 Task: Sort the products by price (lowest first).
Action: Mouse moved to (19, 67)
Screenshot: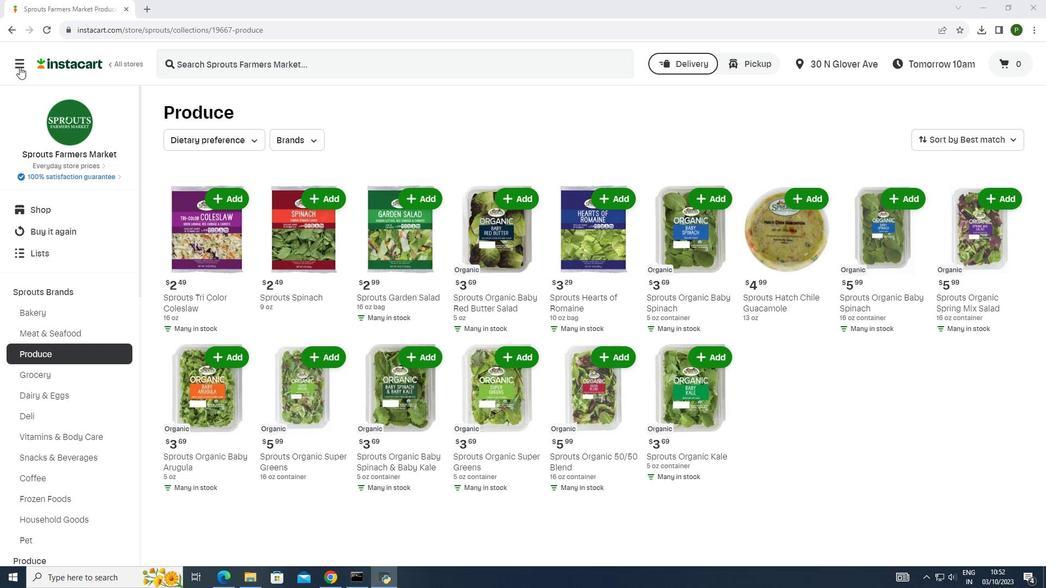 
Action: Mouse pressed left at (19, 67)
Screenshot: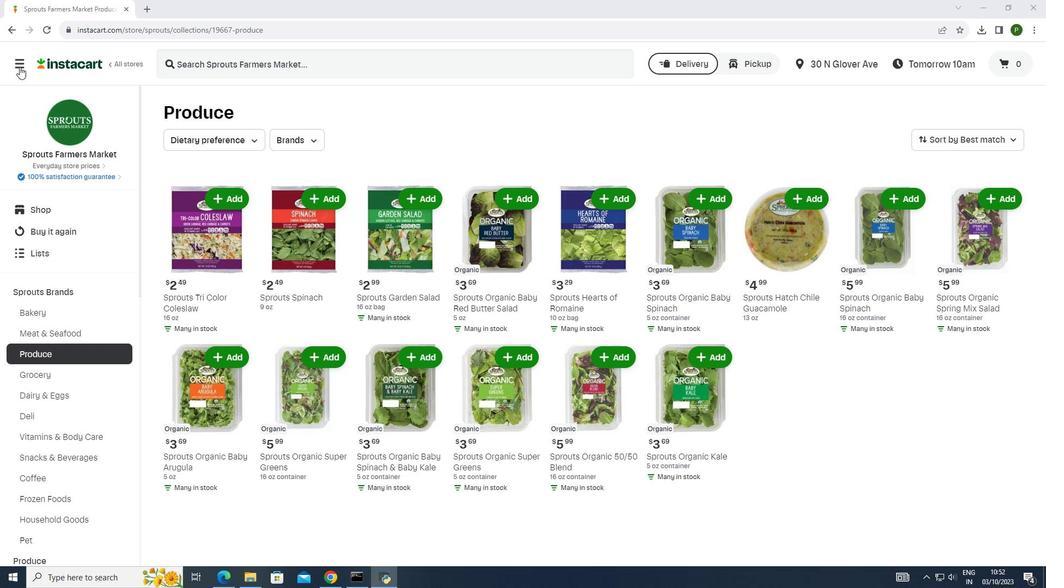 
Action: Mouse moved to (41, 283)
Screenshot: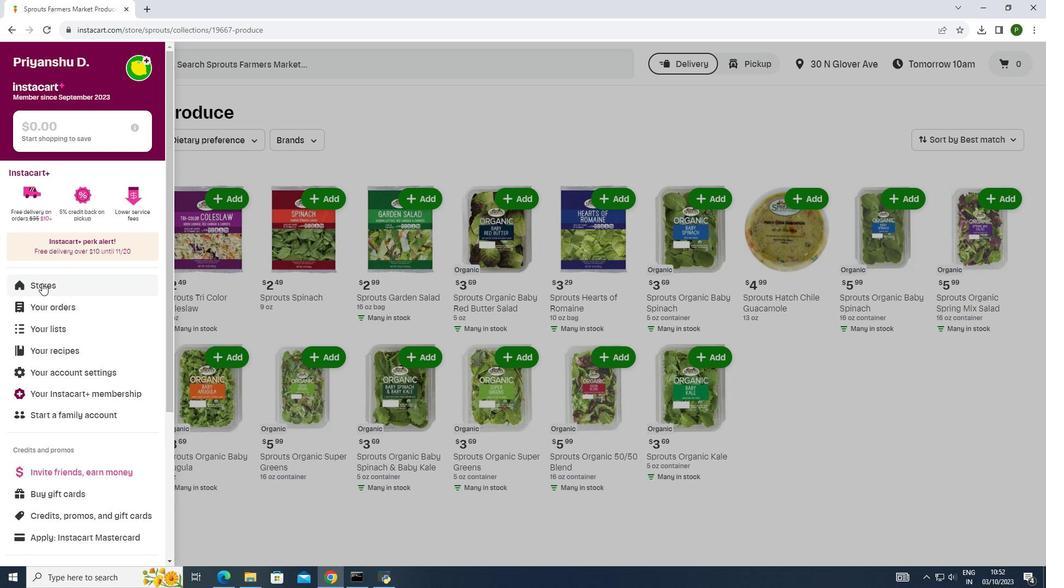 
Action: Mouse pressed left at (41, 283)
Screenshot: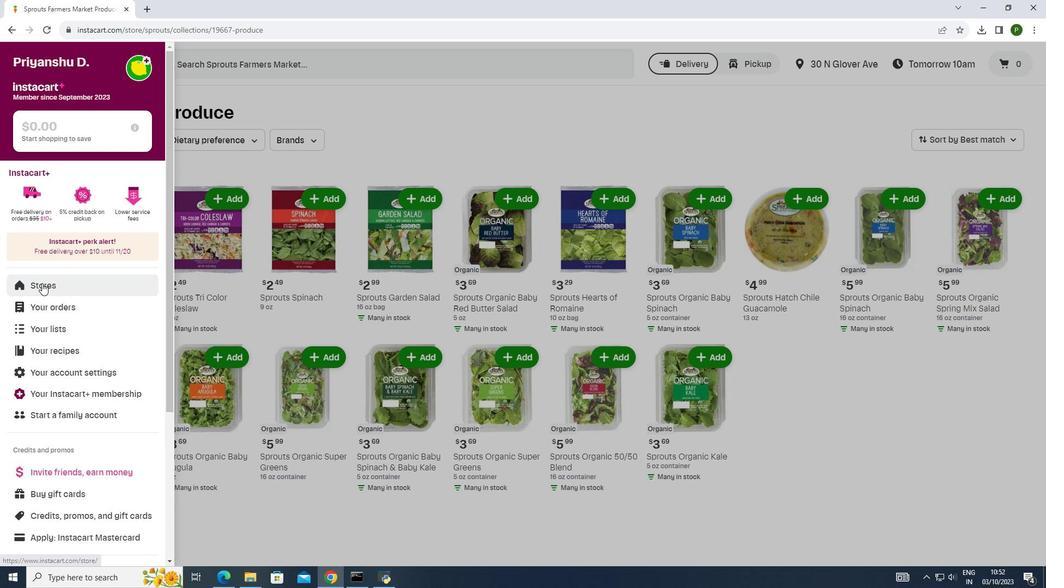 
Action: Mouse moved to (248, 105)
Screenshot: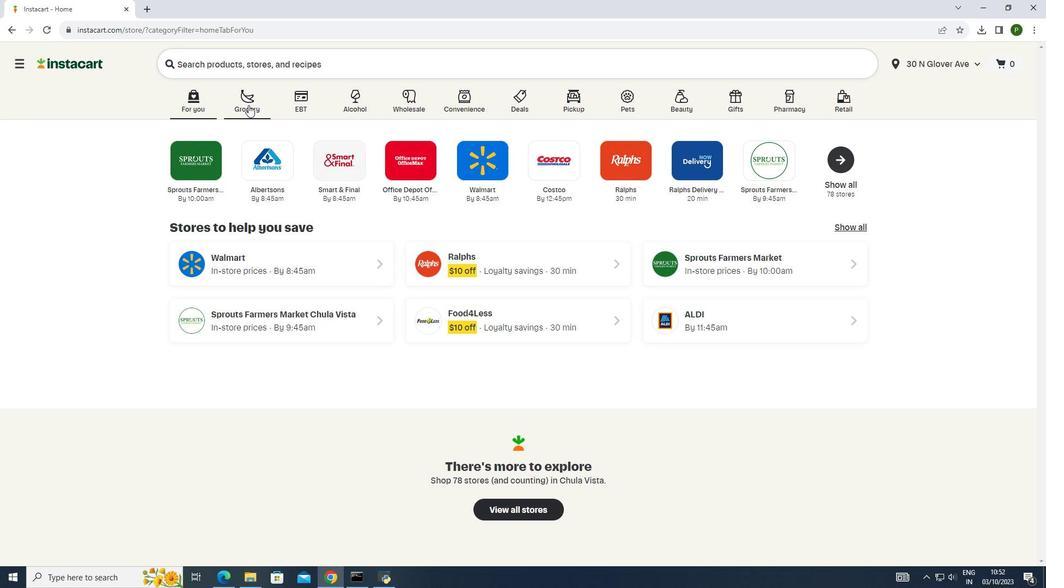 
Action: Mouse pressed left at (248, 105)
Screenshot: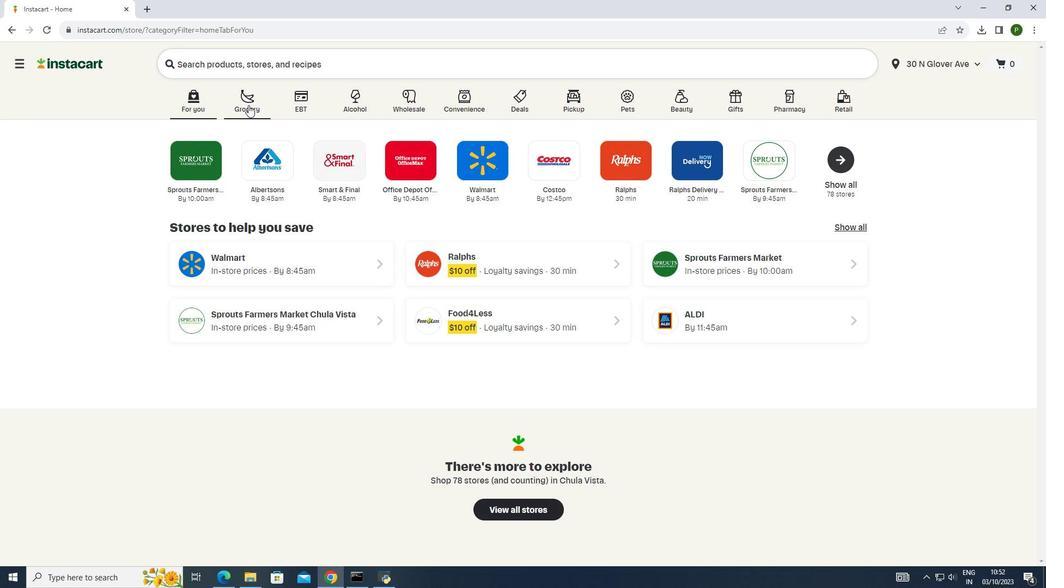 
Action: Mouse moved to (547, 166)
Screenshot: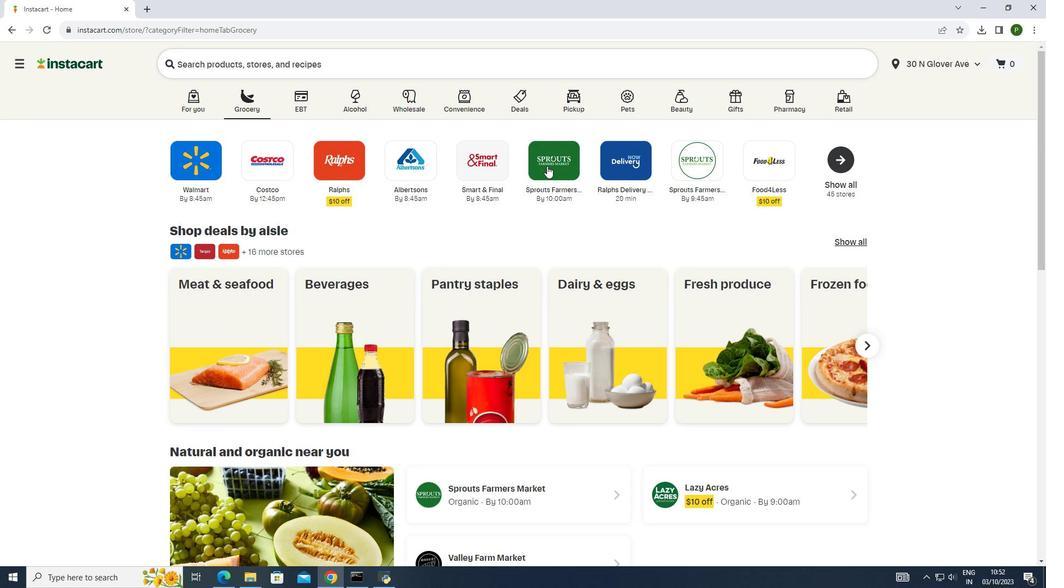 
Action: Mouse pressed left at (547, 166)
Screenshot: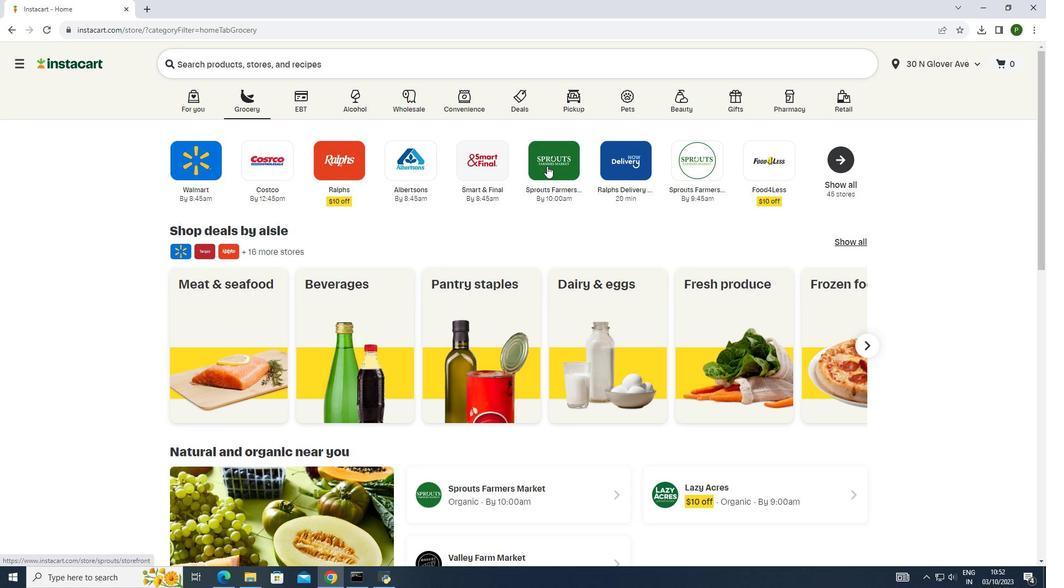 
Action: Mouse moved to (52, 293)
Screenshot: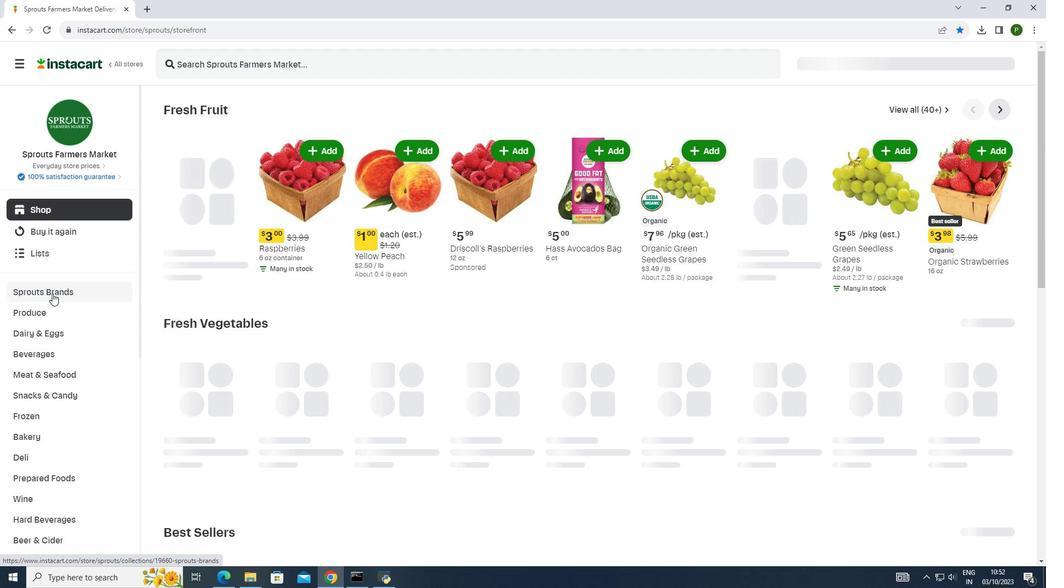 
Action: Mouse pressed left at (52, 293)
Screenshot: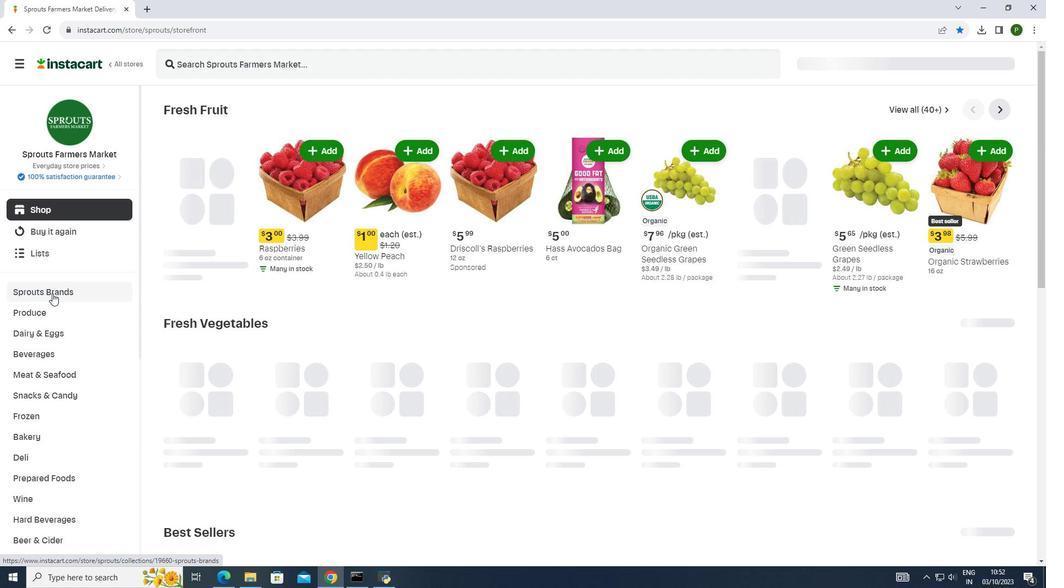 
Action: Mouse moved to (55, 350)
Screenshot: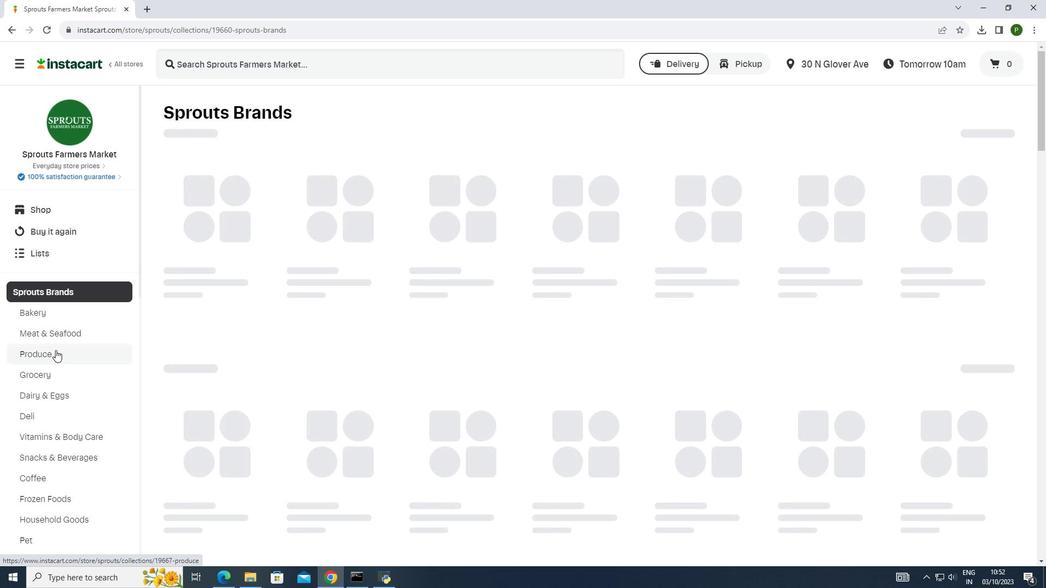 
Action: Mouse pressed left at (55, 350)
Screenshot: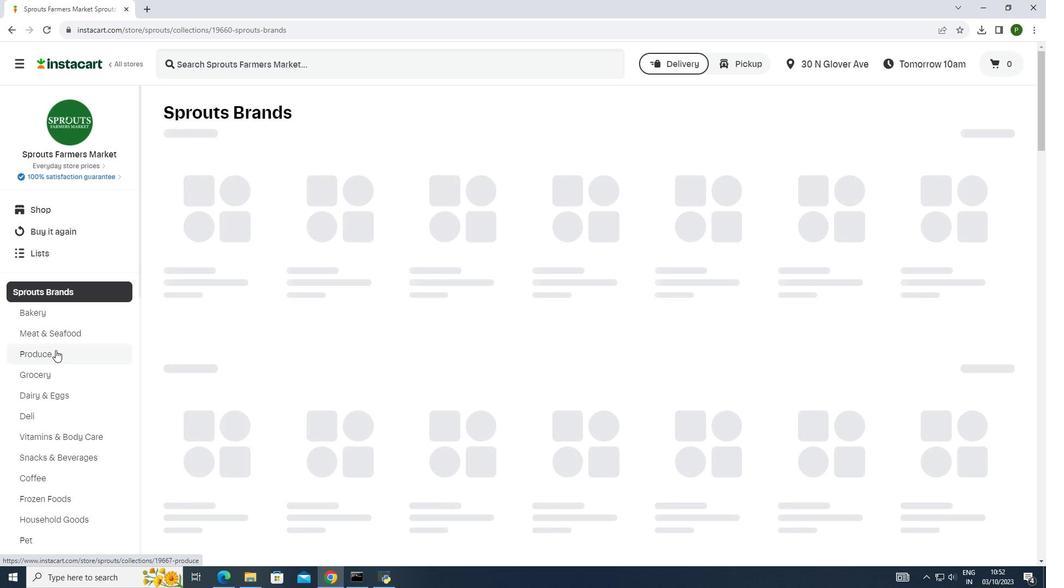 
Action: Mouse moved to (960, 138)
Screenshot: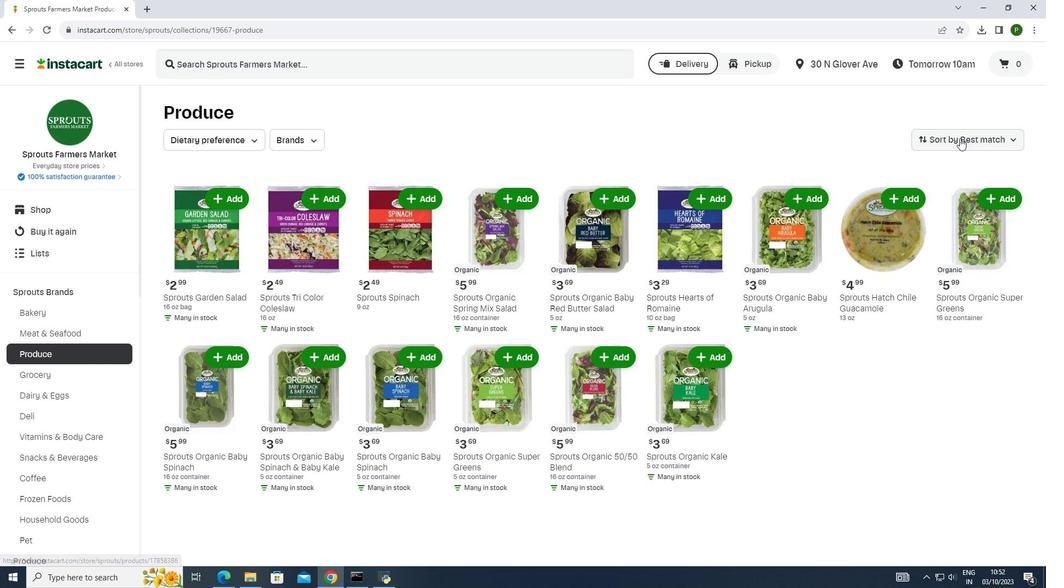 
Action: Mouse pressed left at (960, 138)
Screenshot: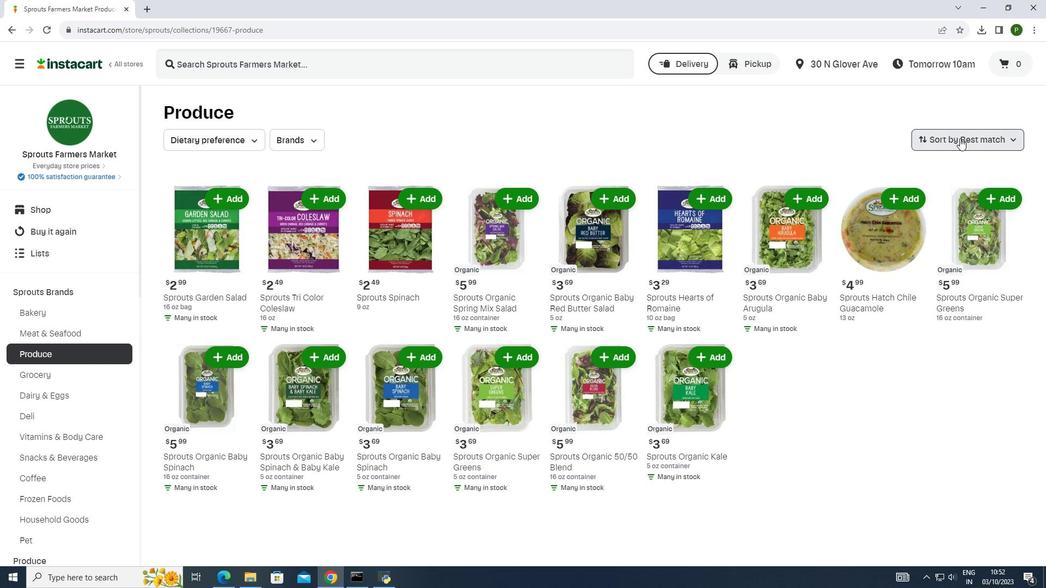 
Action: Mouse moved to (960, 189)
Screenshot: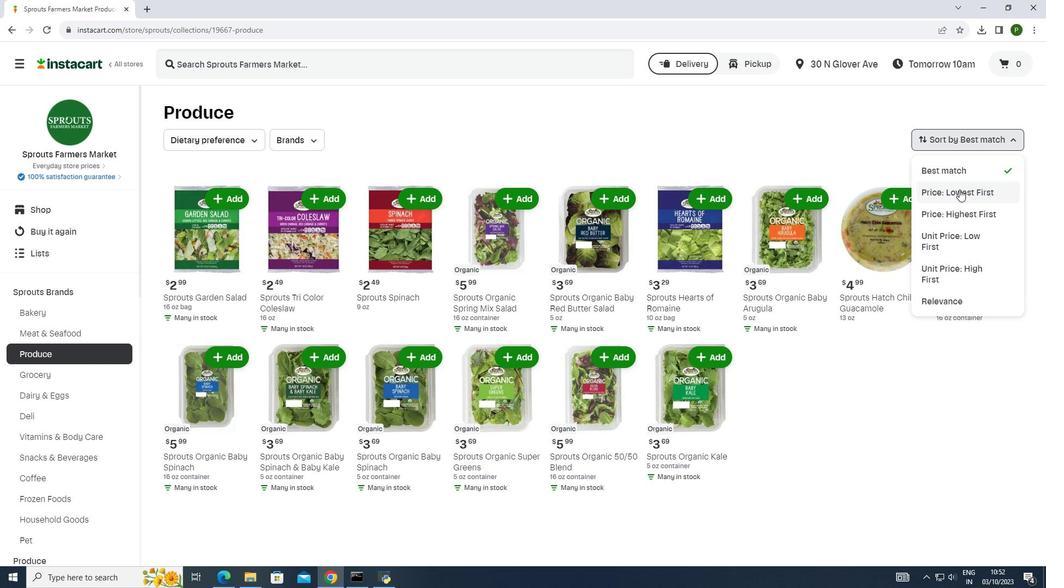 
Action: Mouse pressed left at (960, 189)
Screenshot: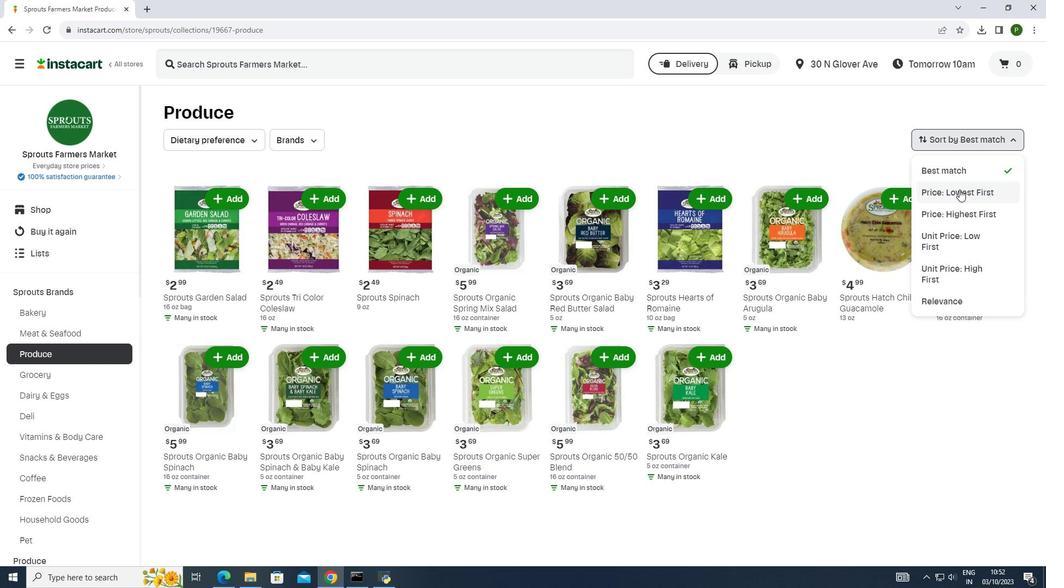 
Action: Mouse moved to (756, 196)
Screenshot: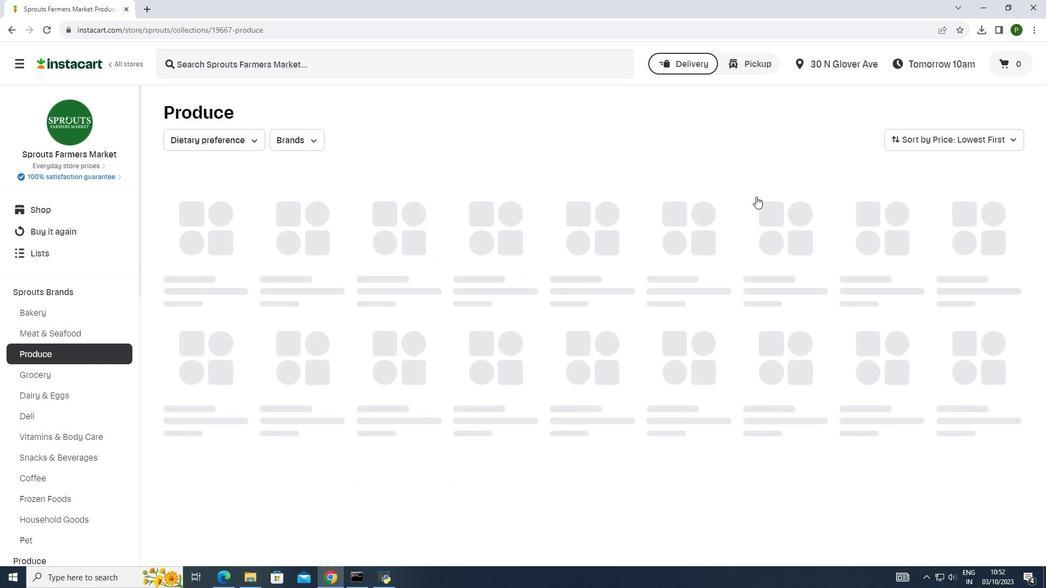 
